 Task: Create in the project AgileCircle in Backlog an issue 'Implement a new cloud-based human resource information system for a company with advanced employee self-service and benefits management features', assign it to team member softage.1@softage.net and change the status to IN PROGRESS. Create in the project AgileCircle in Backlog an issue 'Integrate a new chatbot feature into an existing customer service portal to enhance customer support and response time', assign it to team member softage.2@softage.net and change the status to IN PROGRESS
Action: Mouse moved to (204, 54)
Screenshot: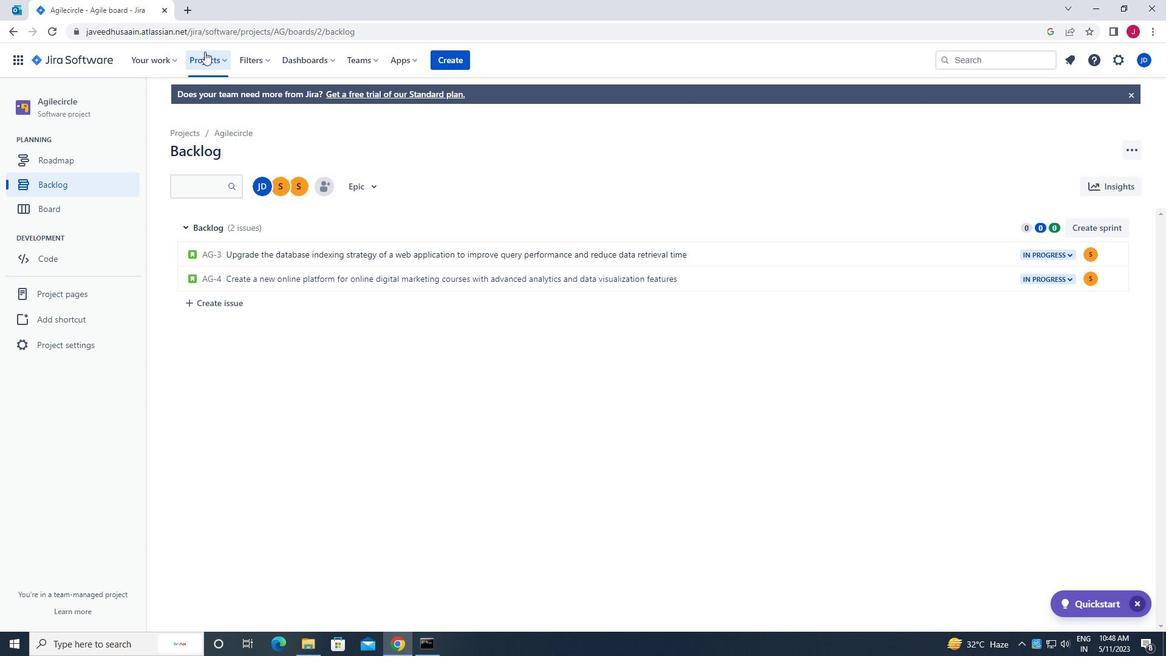 
Action: Mouse pressed left at (204, 54)
Screenshot: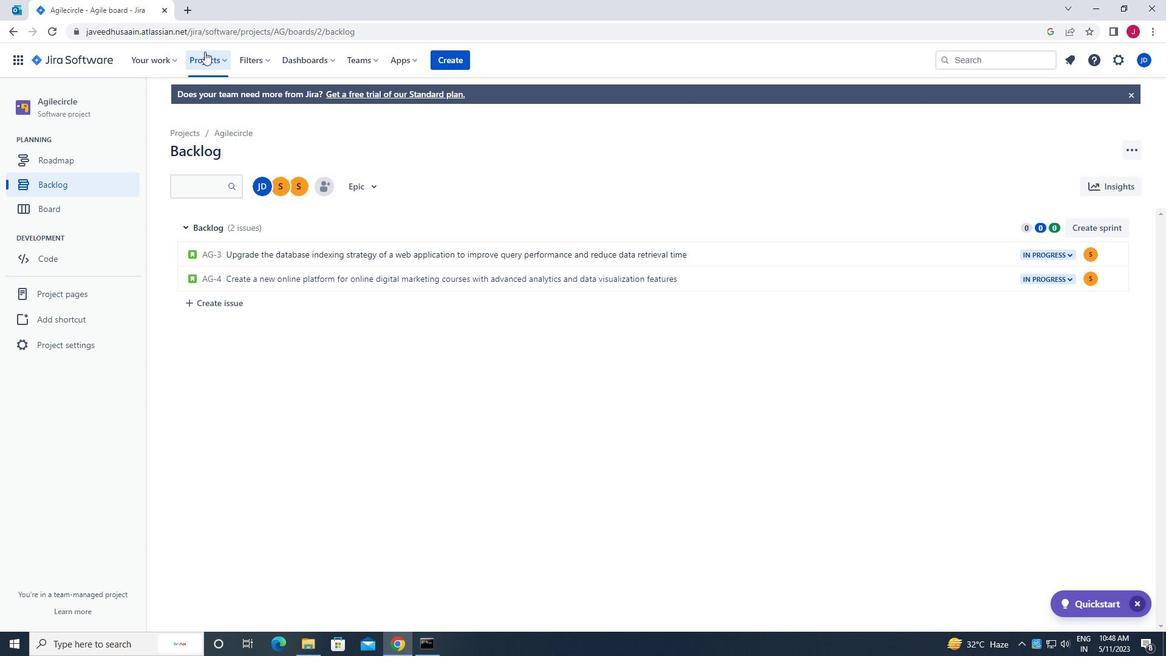 
Action: Mouse moved to (247, 113)
Screenshot: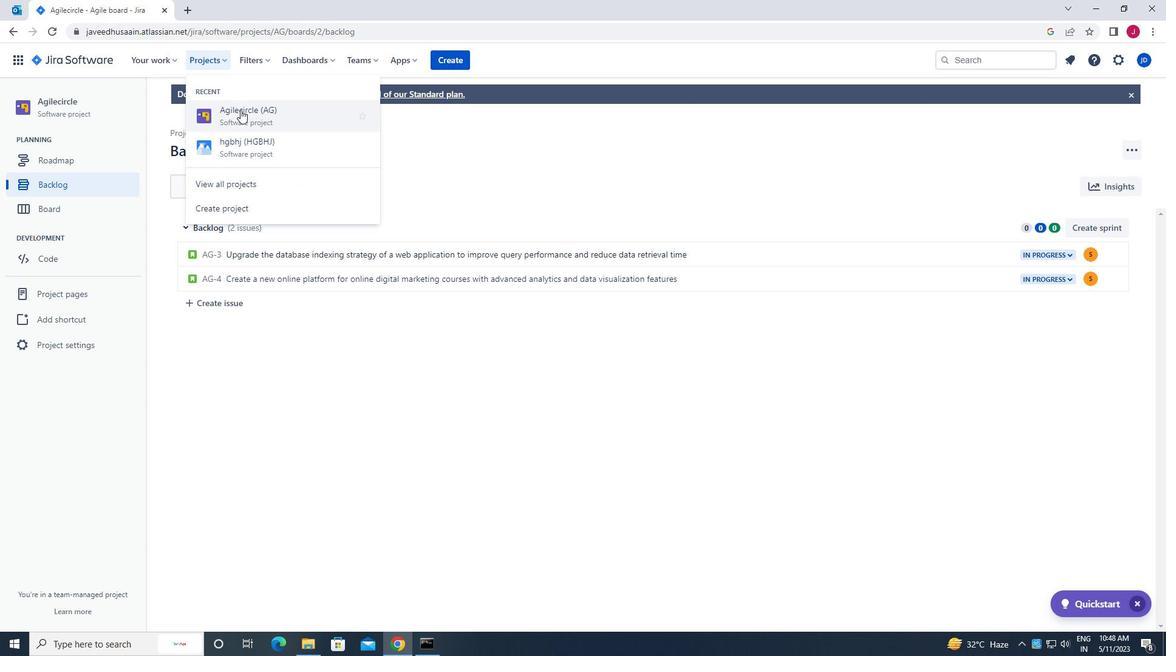 
Action: Mouse pressed left at (247, 113)
Screenshot: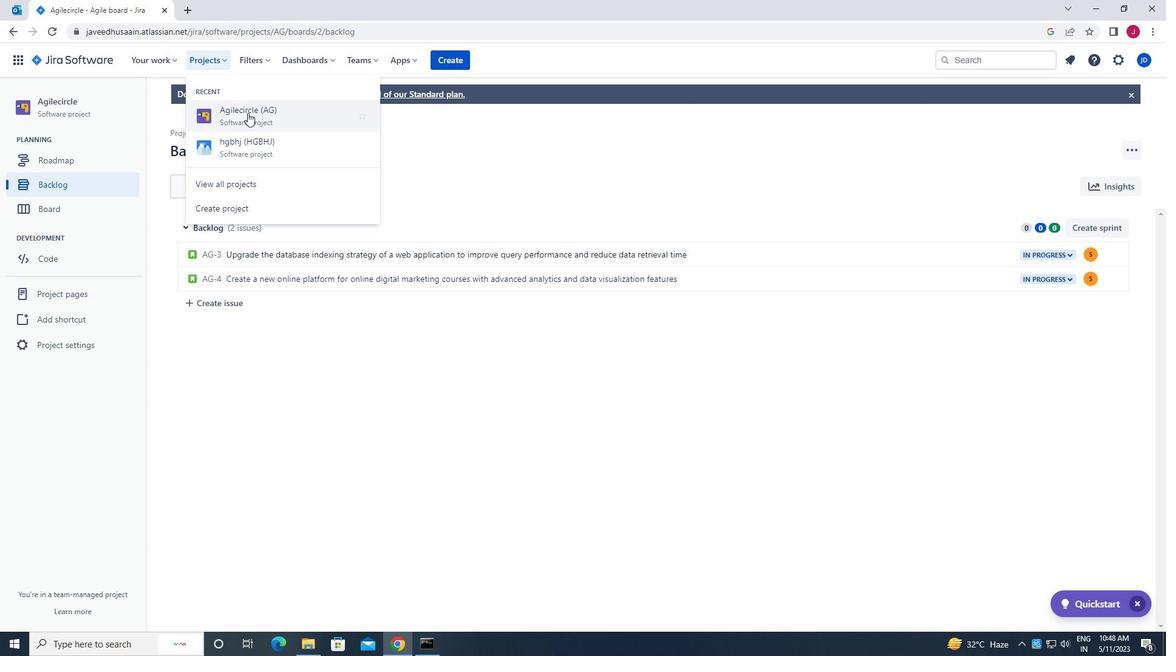 
Action: Mouse moved to (87, 188)
Screenshot: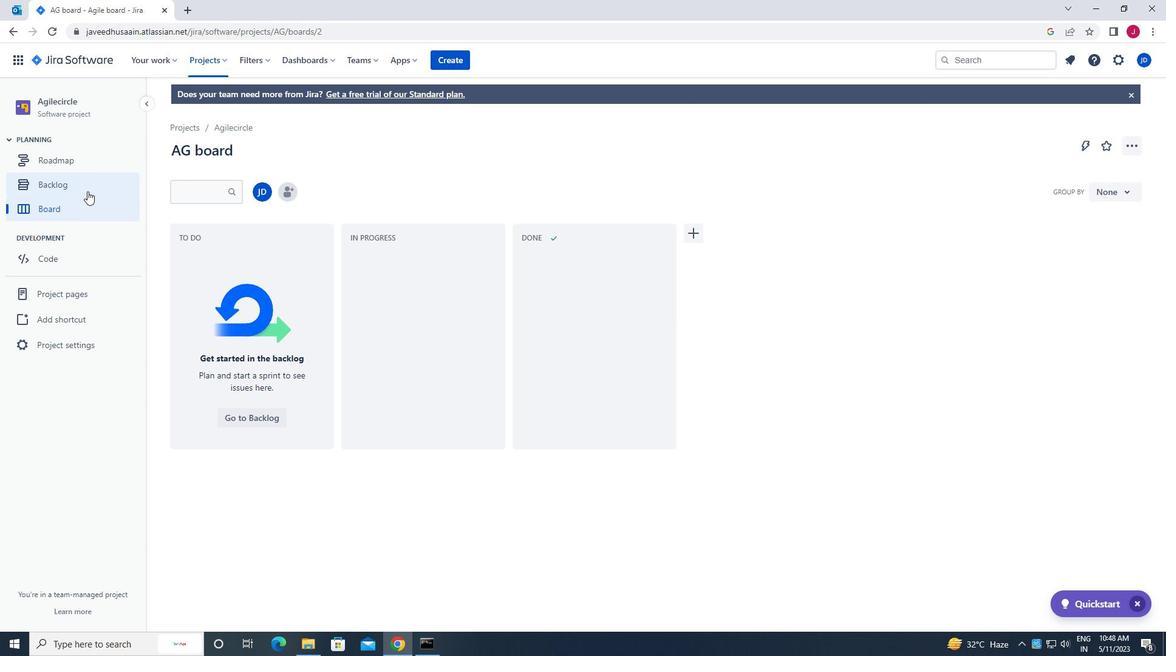 
Action: Mouse pressed left at (87, 188)
Screenshot: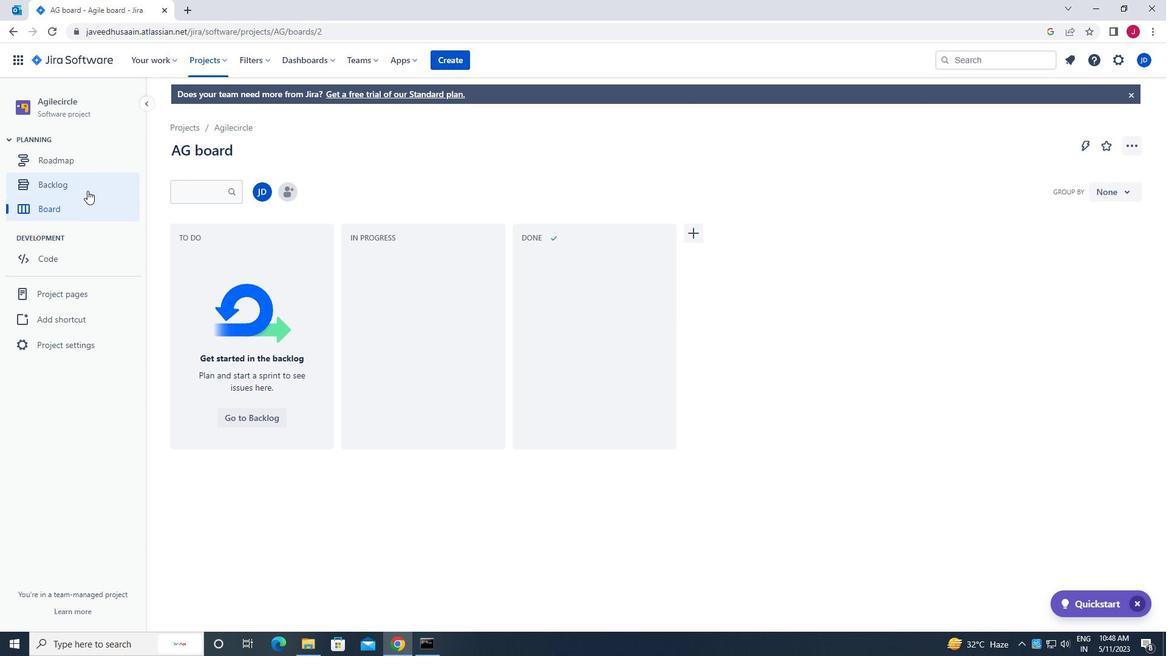 
Action: Mouse moved to (235, 305)
Screenshot: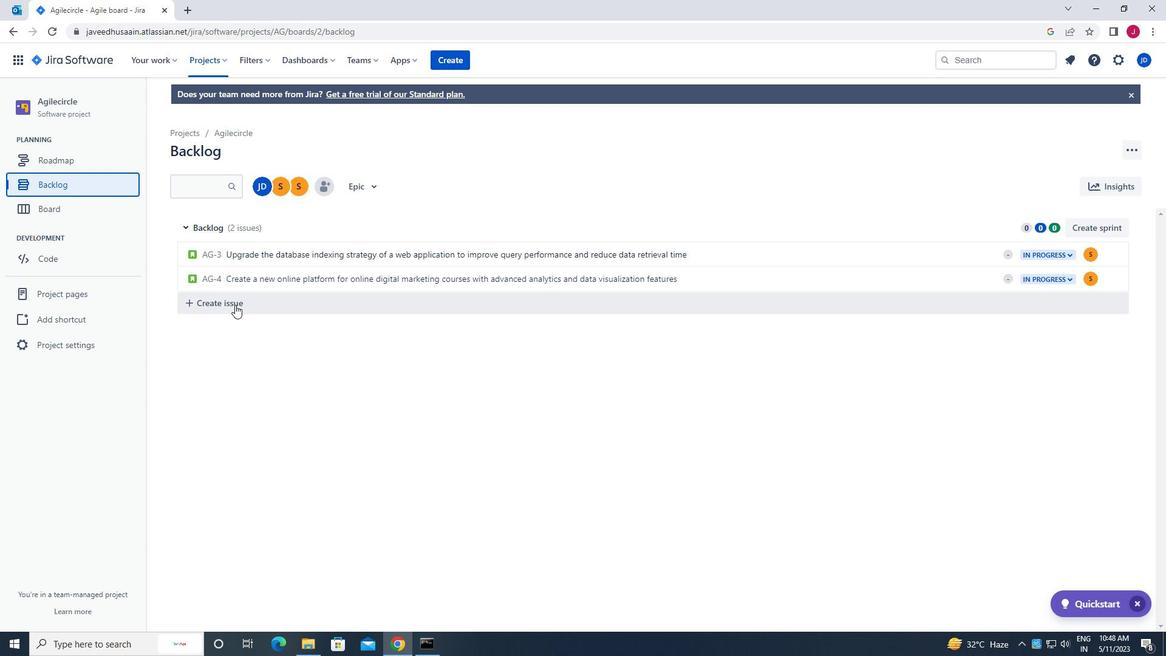 
Action: Mouse pressed left at (235, 305)
Screenshot: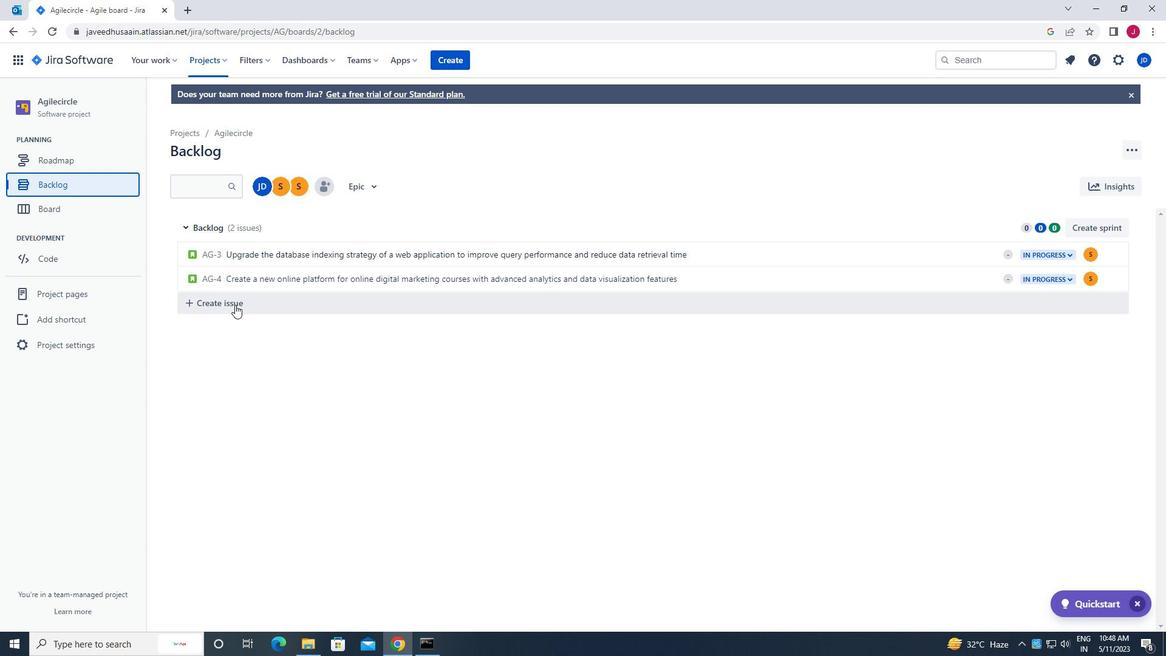 
Action: Mouse moved to (324, 306)
Screenshot: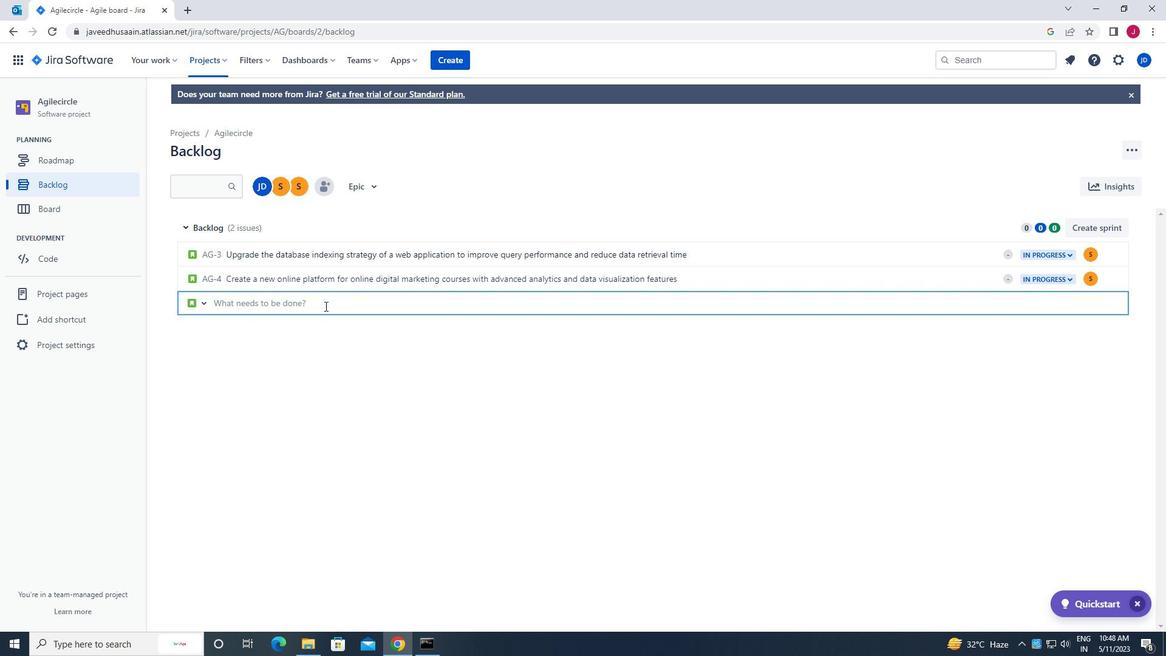 
Action: Key pressed <Key.caps_lock>i<Key.caps_lock>mplement<Key.space>a<Key.space>new<Key.space>cloud-based<Key.space>human<Key.space>resource<Key.space>information<Key.space>systemfor<Key.space>a<Key.space>company<Key.space>with<Key.space>advanced<Key.space>employee<Key.space>self-service<Key.space>and<Key.space>benifits<Key.space>management<Key.space>features.<Key.enter>
Screenshot: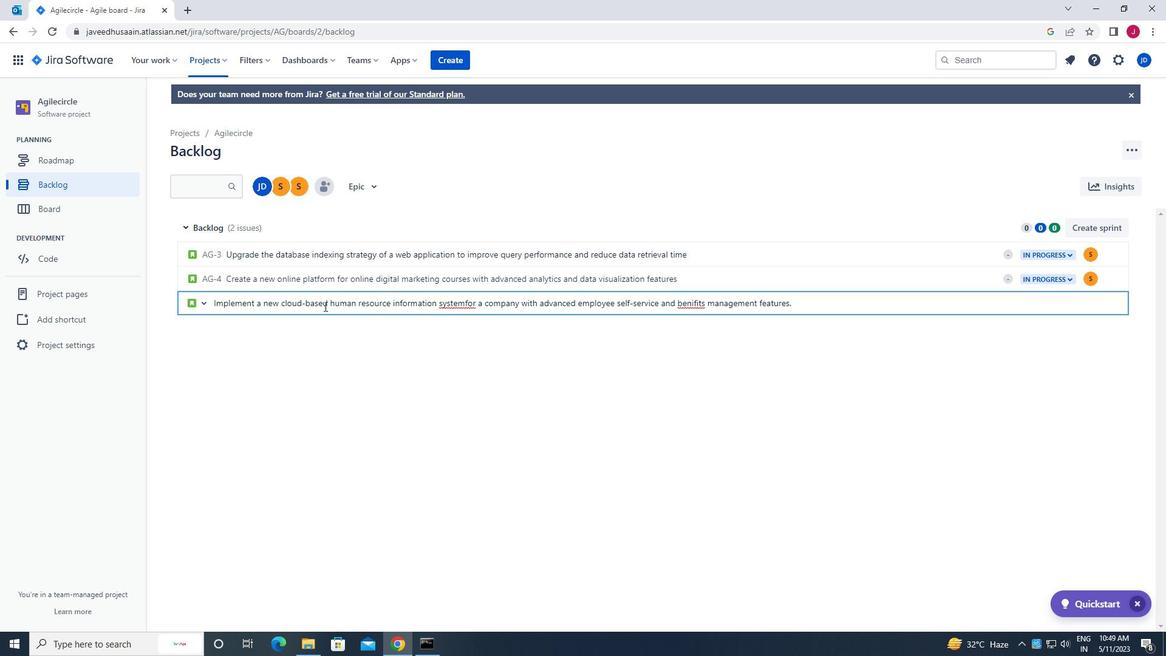 
Action: Mouse moved to (1093, 305)
Screenshot: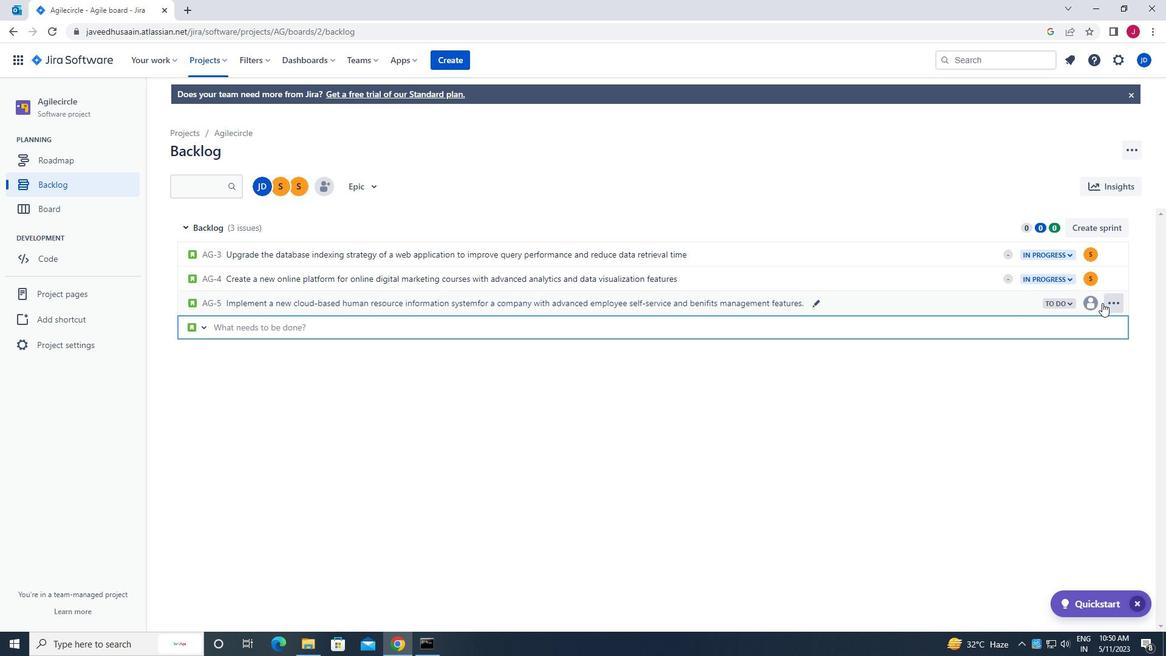
Action: Mouse pressed left at (1093, 305)
Screenshot: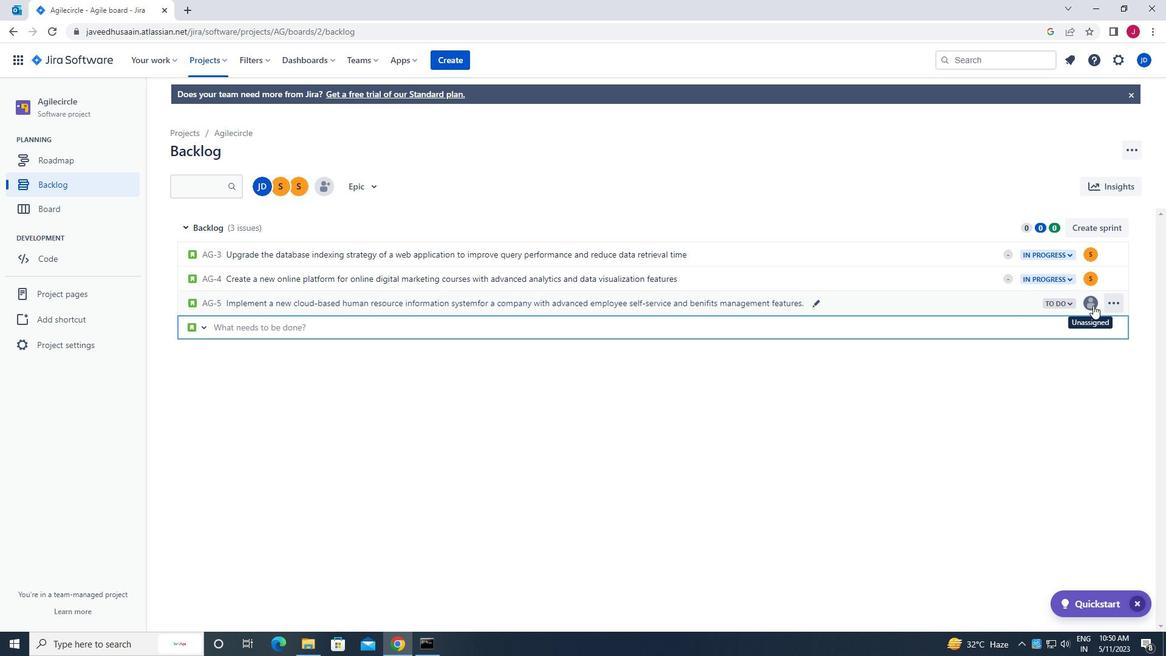 
Action: Mouse moved to (983, 425)
Screenshot: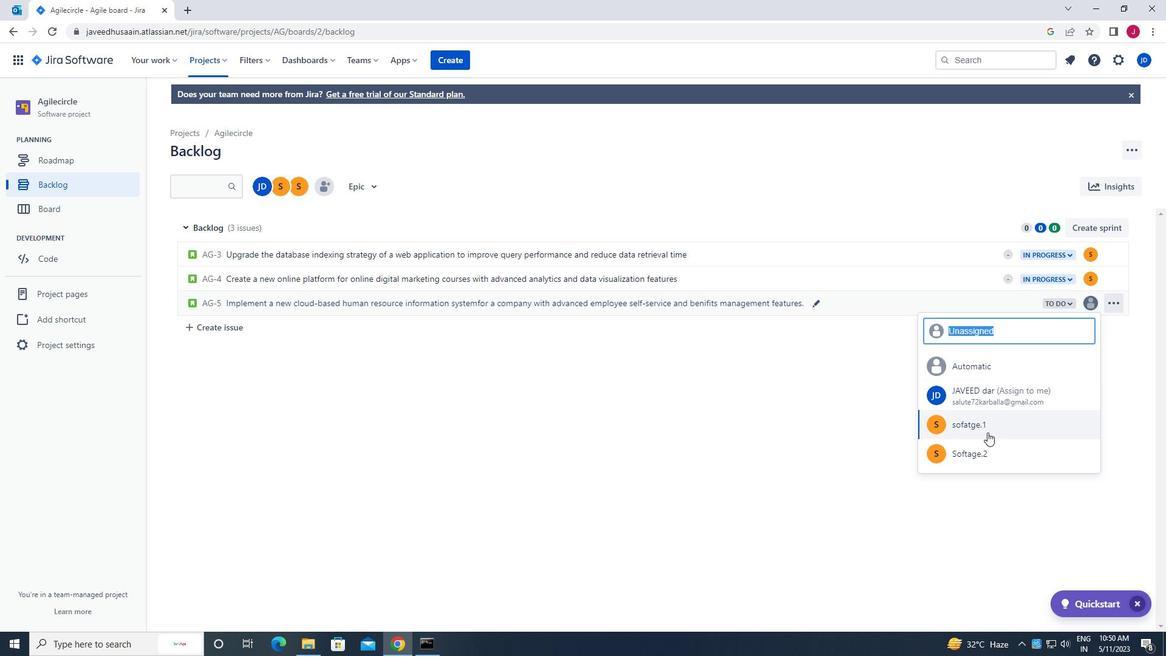 
Action: Mouse pressed left at (983, 425)
Screenshot: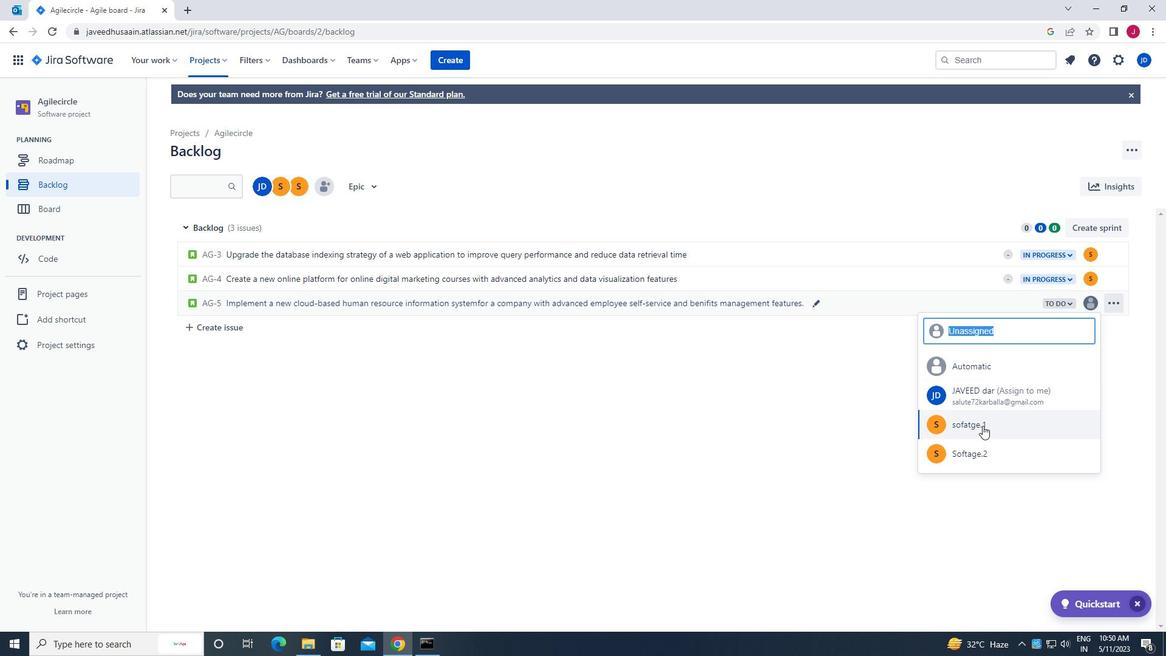 
Action: Mouse moved to (1055, 302)
Screenshot: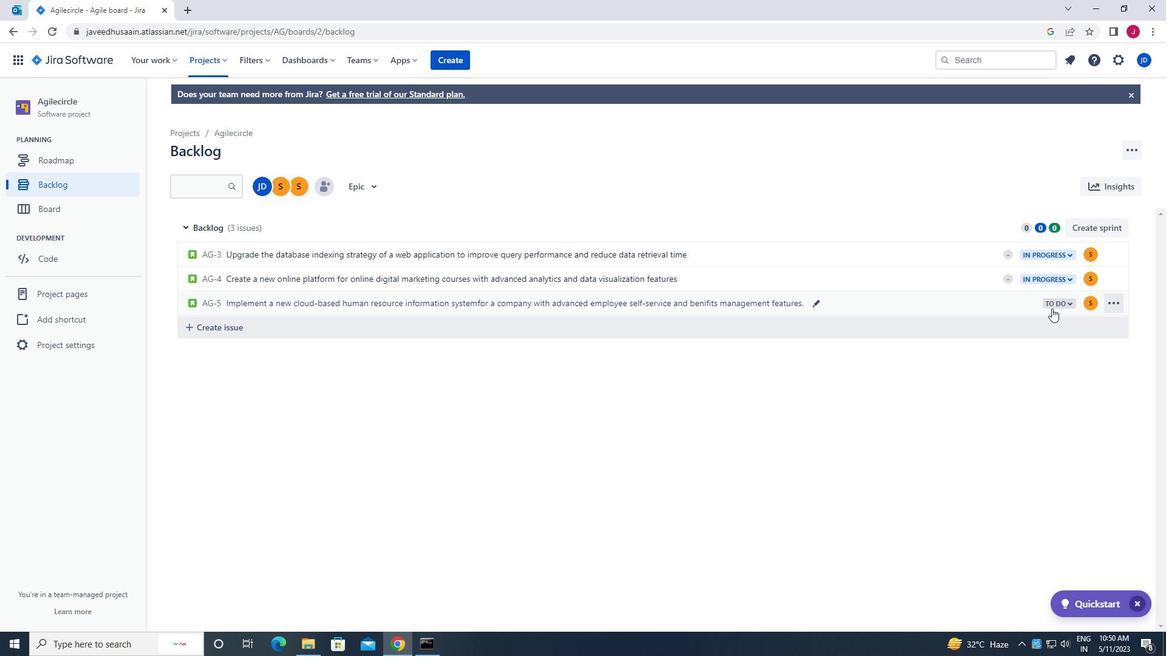 
Action: Mouse pressed left at (1055, 302)
Screenshot: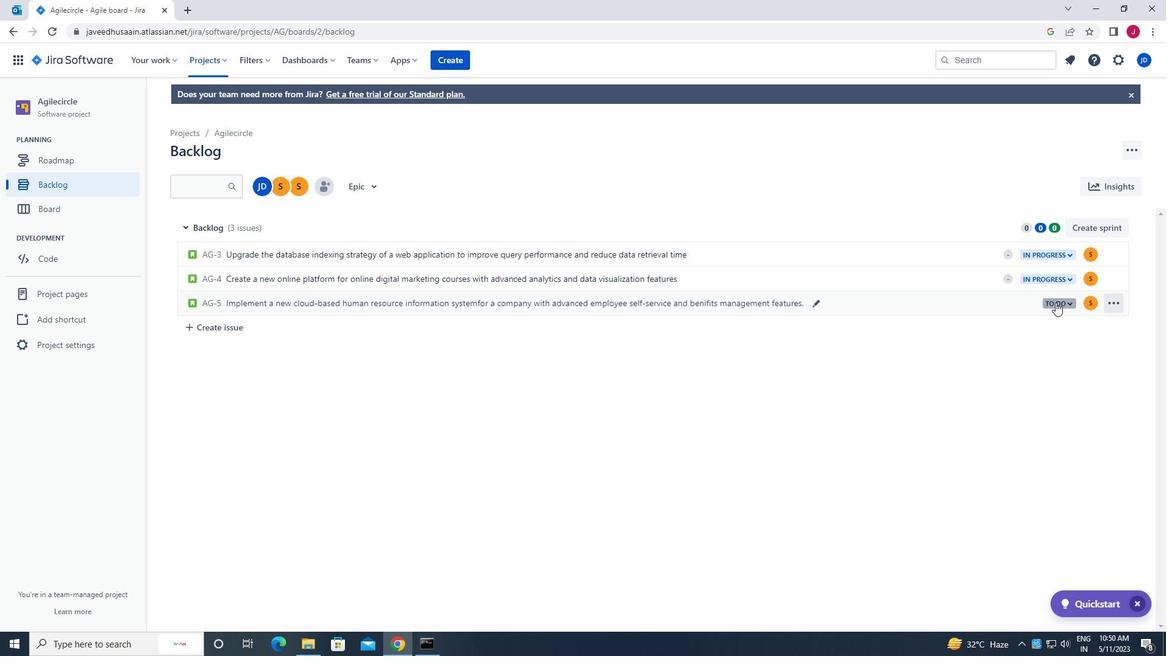 
Action: Mouse moved to (981, 328)
Screenshot: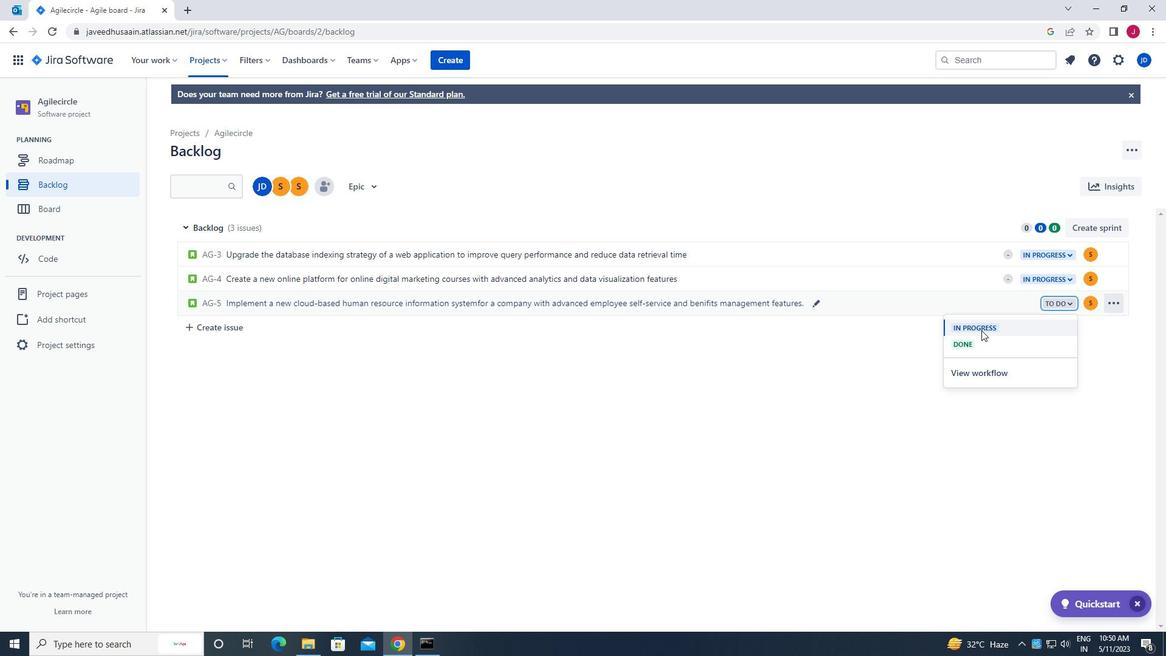 
Action: Mouse pressed left at (981, 328)
Screenshot: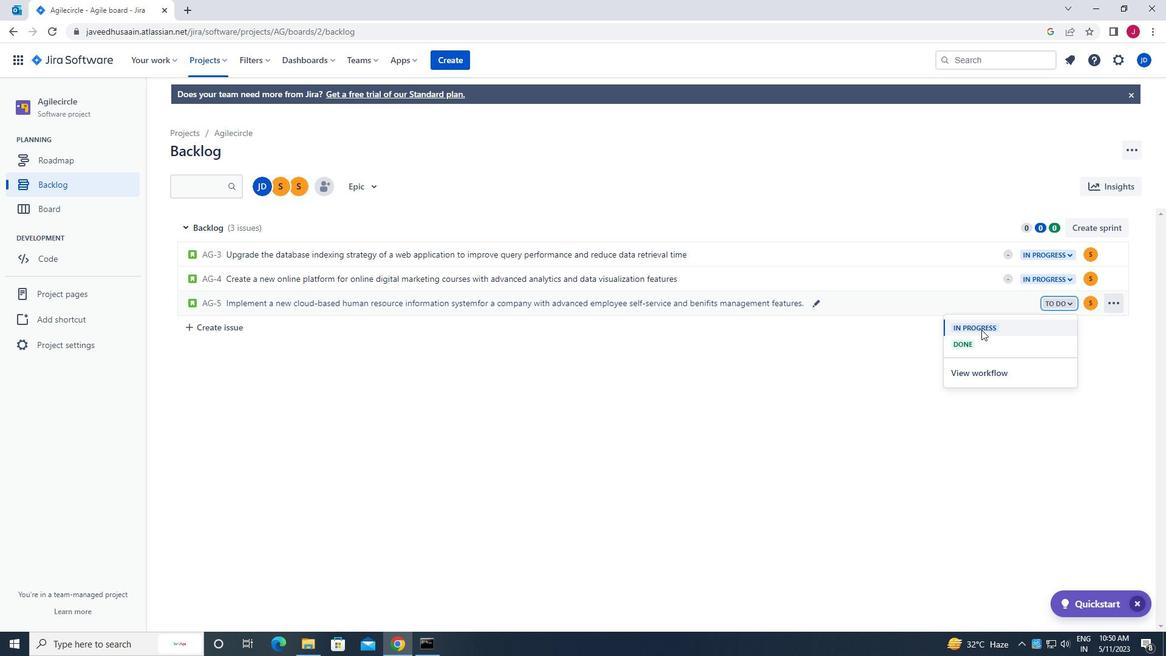 
Action: Mouse moved to (241, 331)
Screenshot: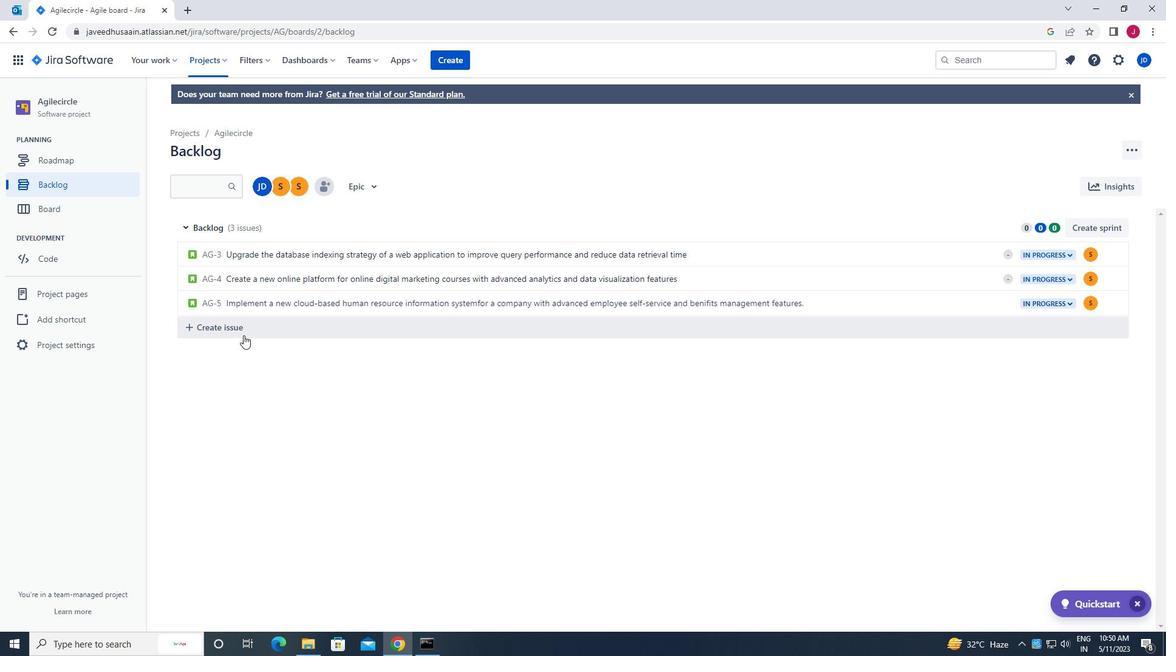 
Action: Mouse pressed left at (241, 331)
Screenshot: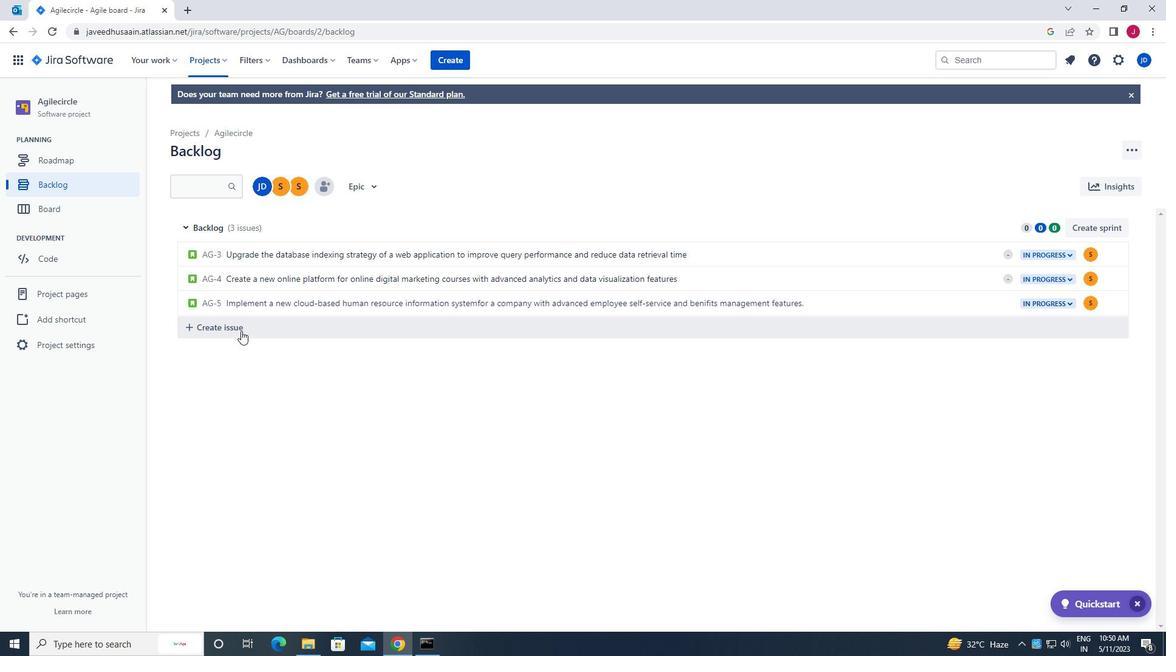 
Action: Key pressed <Key.caps_lock>i<Key.caps_lock>ntegrate<Key.space>a<Key.space>new<Key.space>chatbot<Key.space>feature<Key.space>into<Key.space>an<Key.space>existing<Key.space>customer<Key.space>service<Key.space>portal<Key.space>to<Key.space>enhance<Key.space>customer<Key.space>support<Key.space>and<Key.space>responc<Key.backspace>se<Key.space>time.<Key.enter>
Screenshot: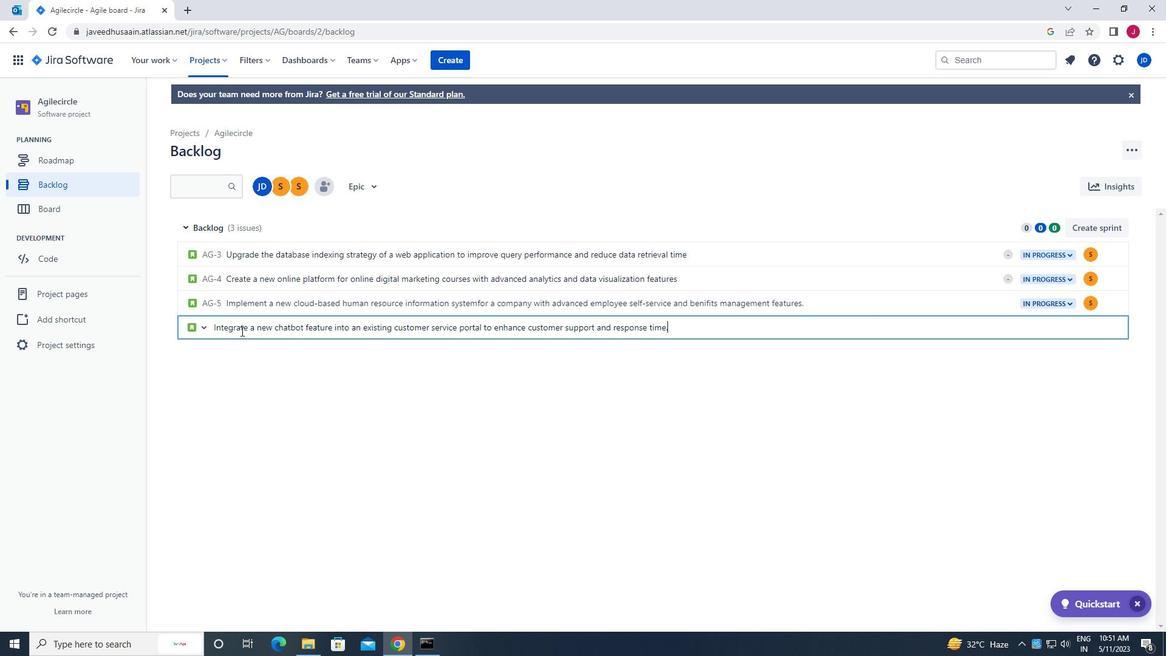 
Action: Mouse moved to (1094, 325)
Screenshot: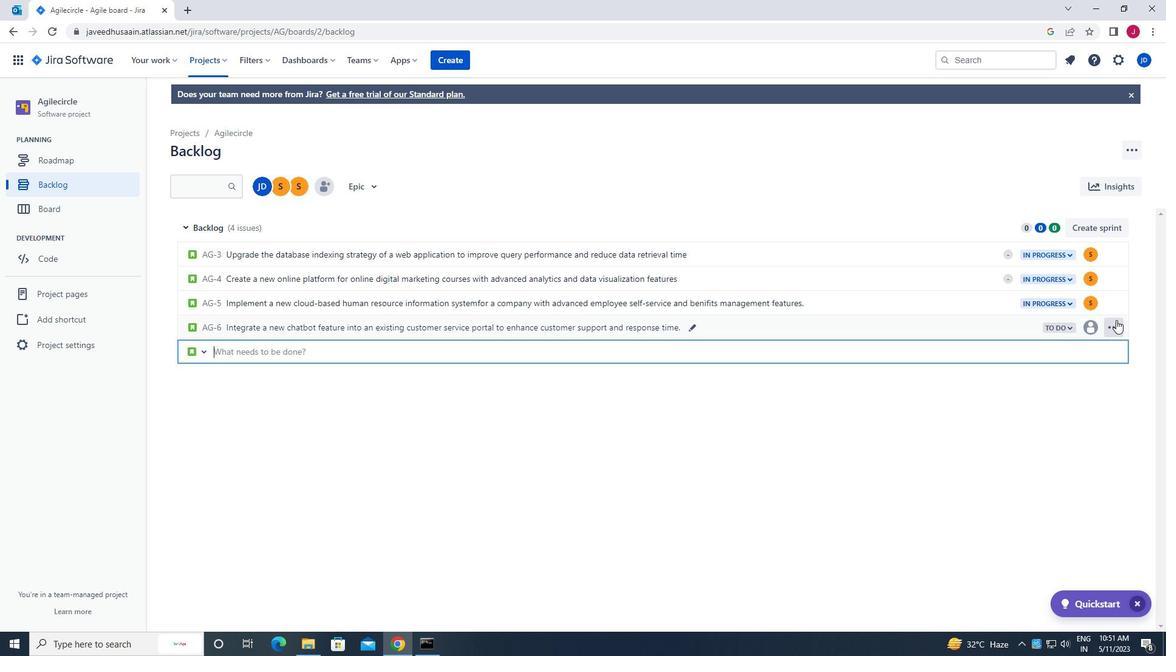 
Action: Mouse pressed left at (1094, 325)
Screenshot: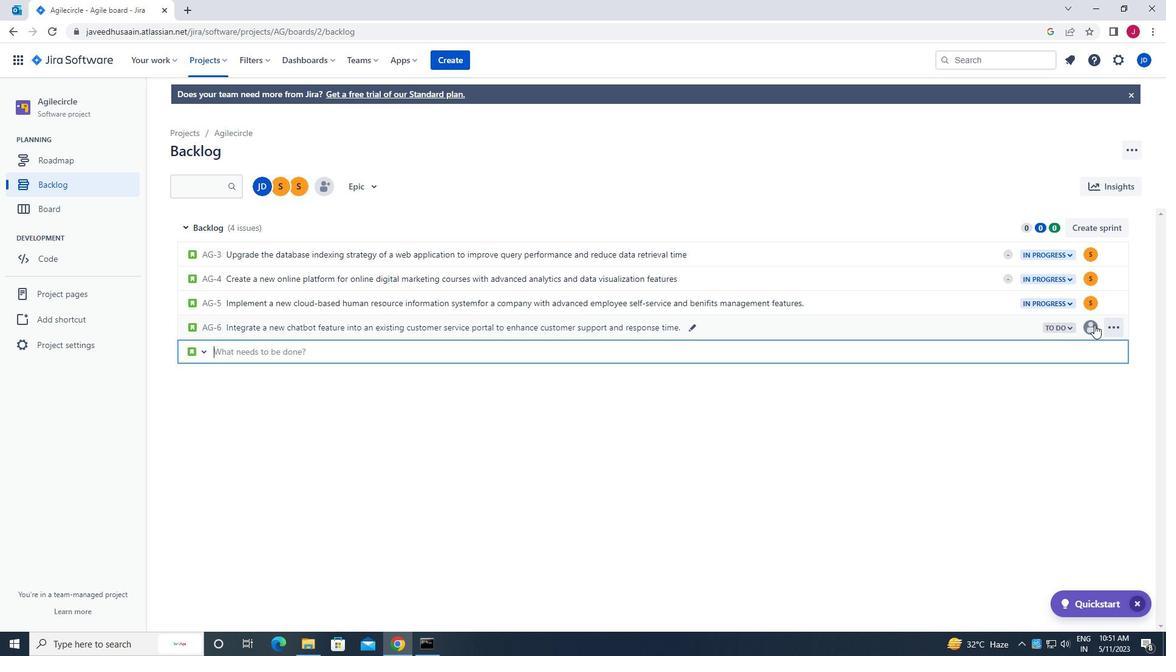 
Action: Mouse moved to (984, 478)
Screenshot: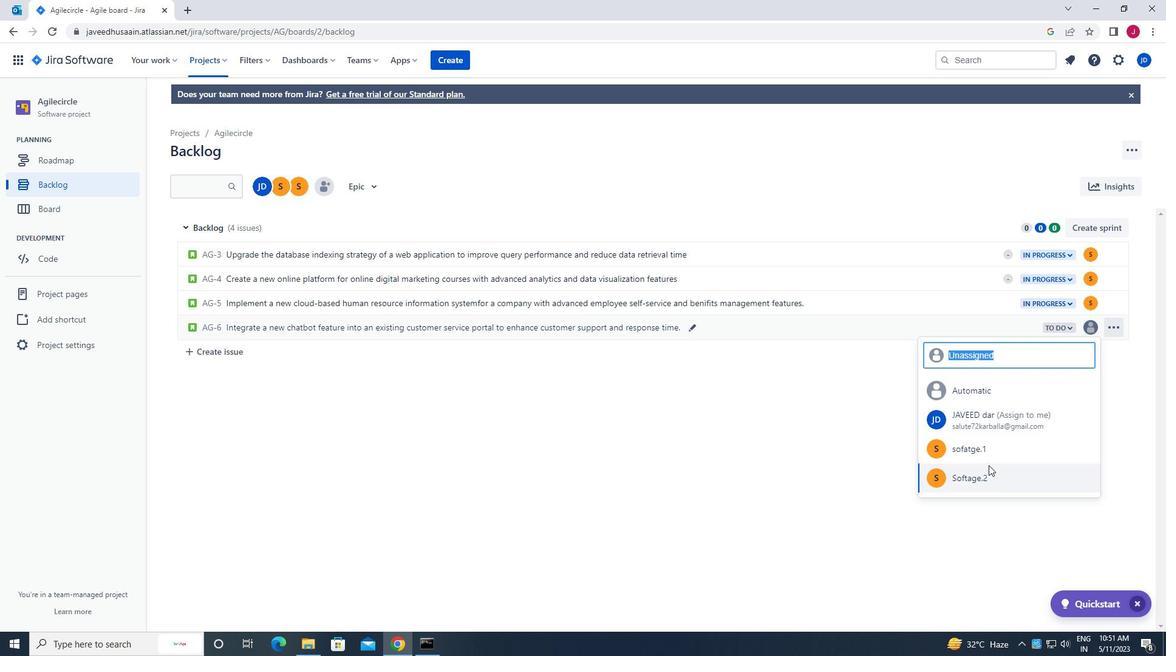 
Action: Mouse pressed left at (984, 478)
Screenshot: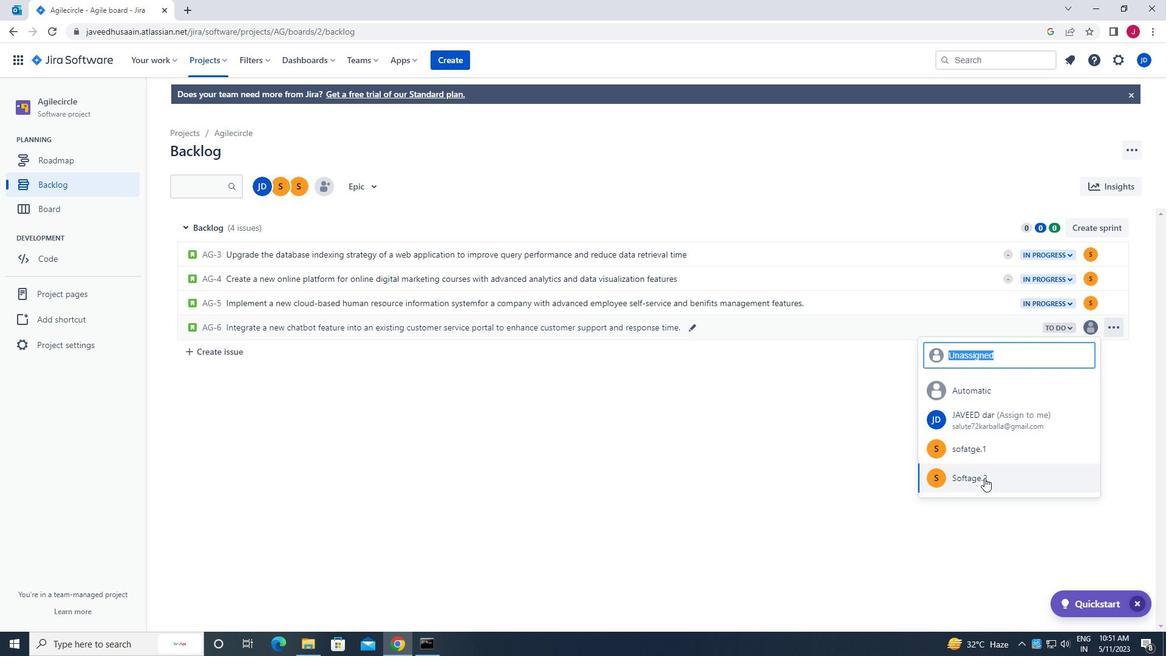 
Action: Mouse moved to (1059, 325)
Screenshot: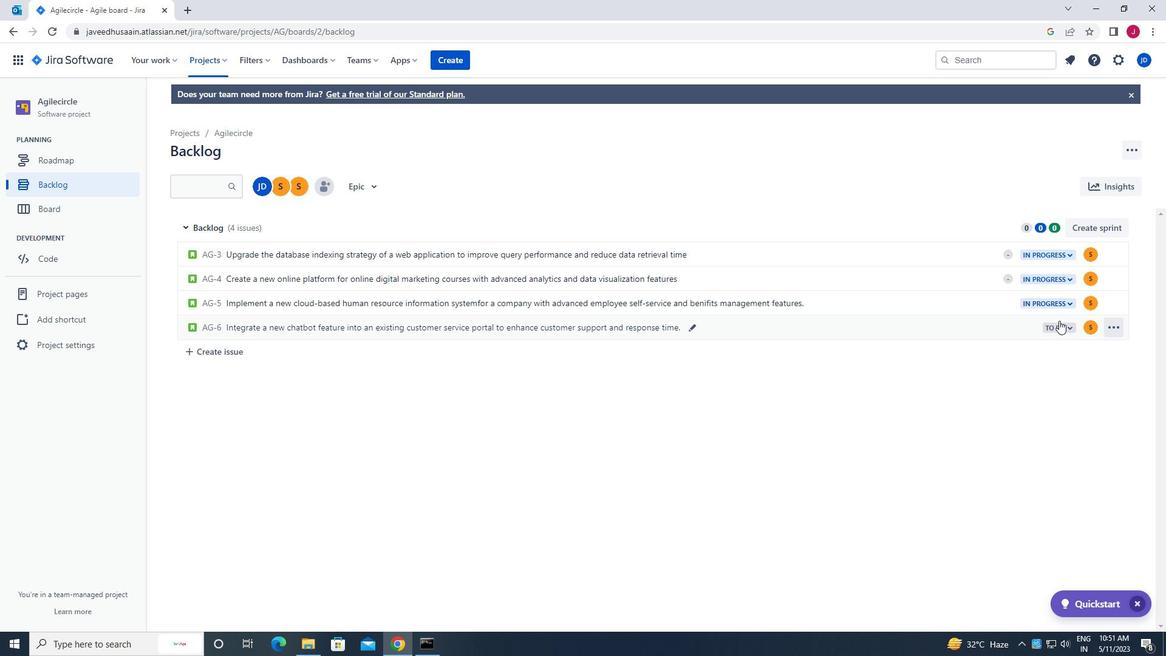 
Action: Mouse pressed left at (1059, 325)
Screenshot: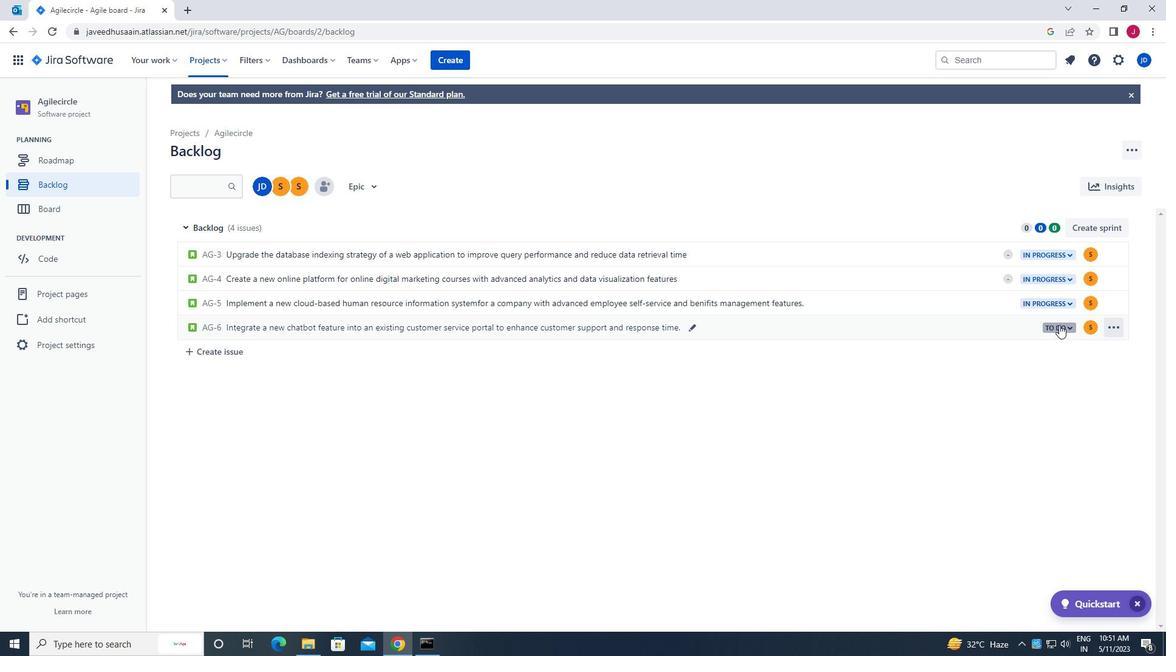 
Action: Mouse moved to (989, 348)
Screenshot: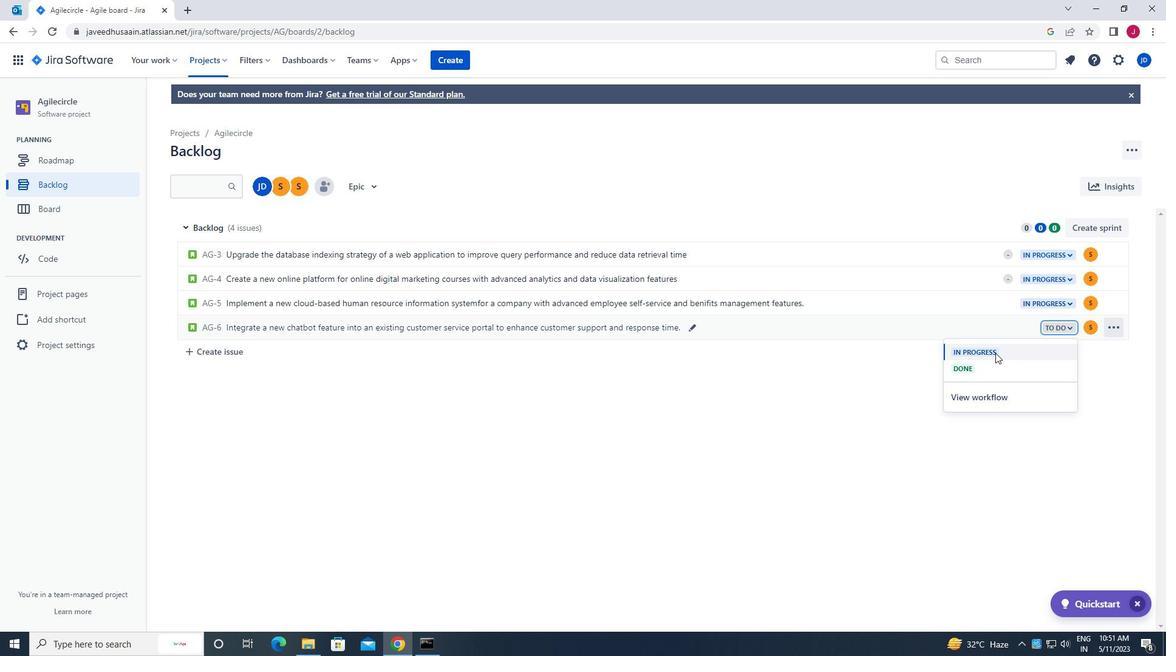 
Action: Mouse pressed left at (989, 348)
Screenshot: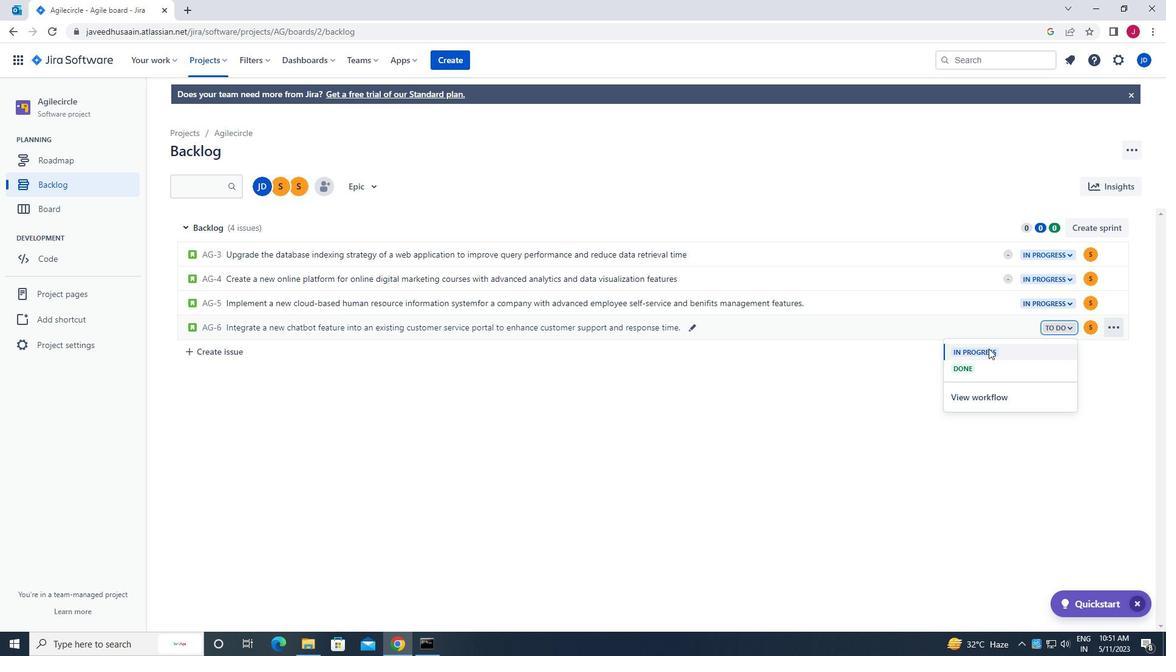 
Action: Mouse moved to (934, 367)
Screenshot: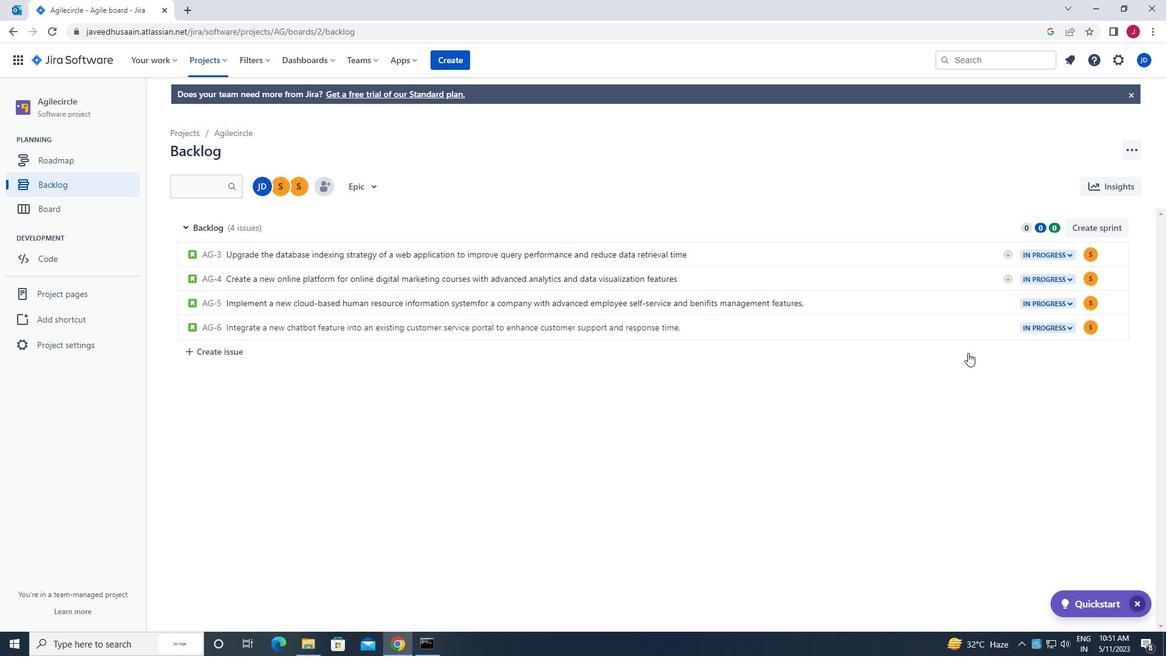 
